 Task: For heading Calibri with Bold.  font size for heading24,  'Change the font style of data to'Bell MT.  and font size to 16,  Change the alignment of both headline & data to Align middle & Align Center.  In the sheet  EvaluationSalesBySKU
Action: Mouse moved to (23, 137)
Screenshot: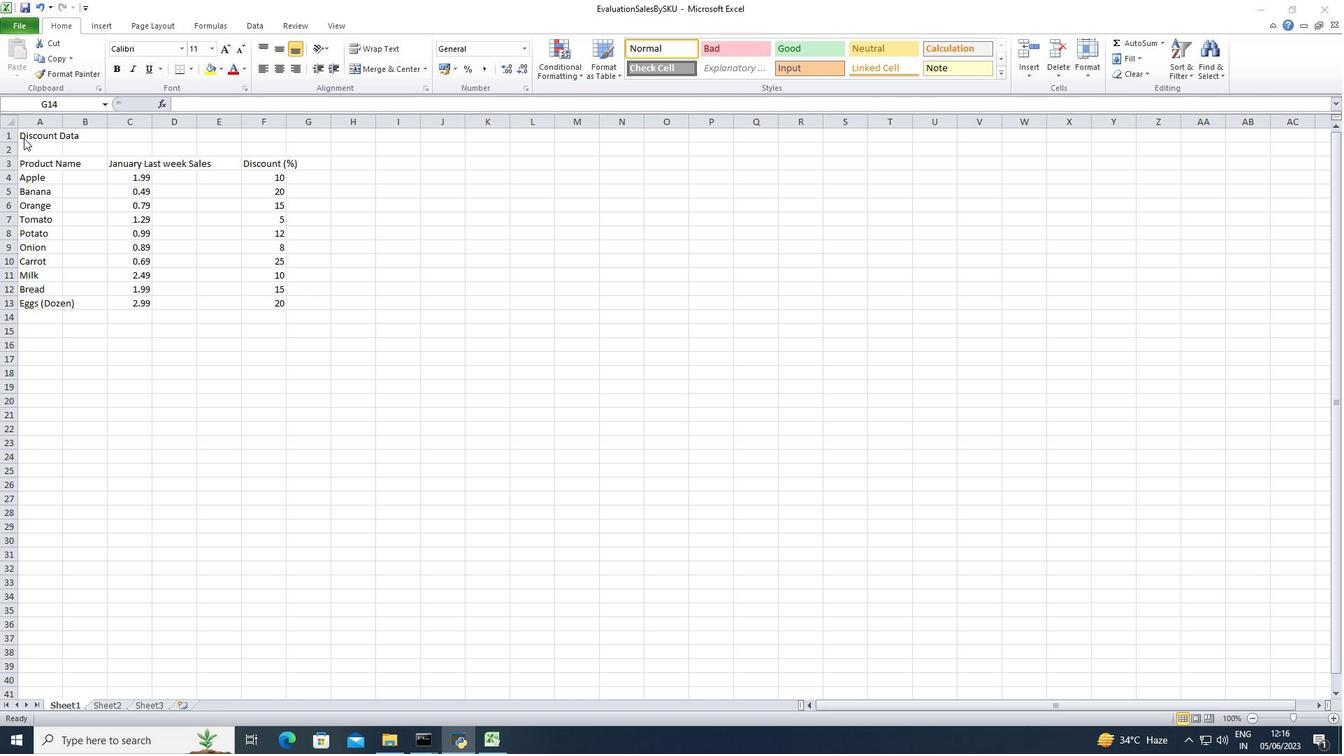 
Action: Mouse pressed left at (23, 137)
Screenshot: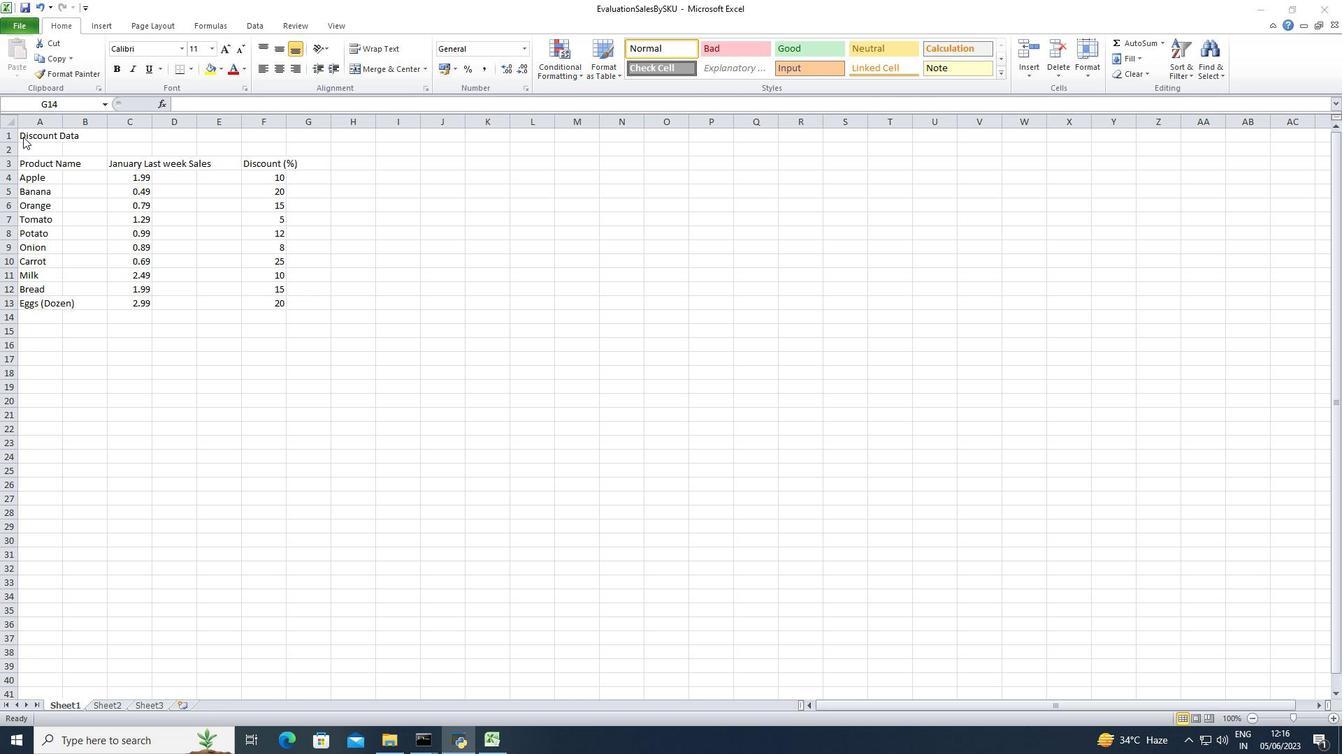 
Action: Mouse pressed left at (23, 137)
Screenshot: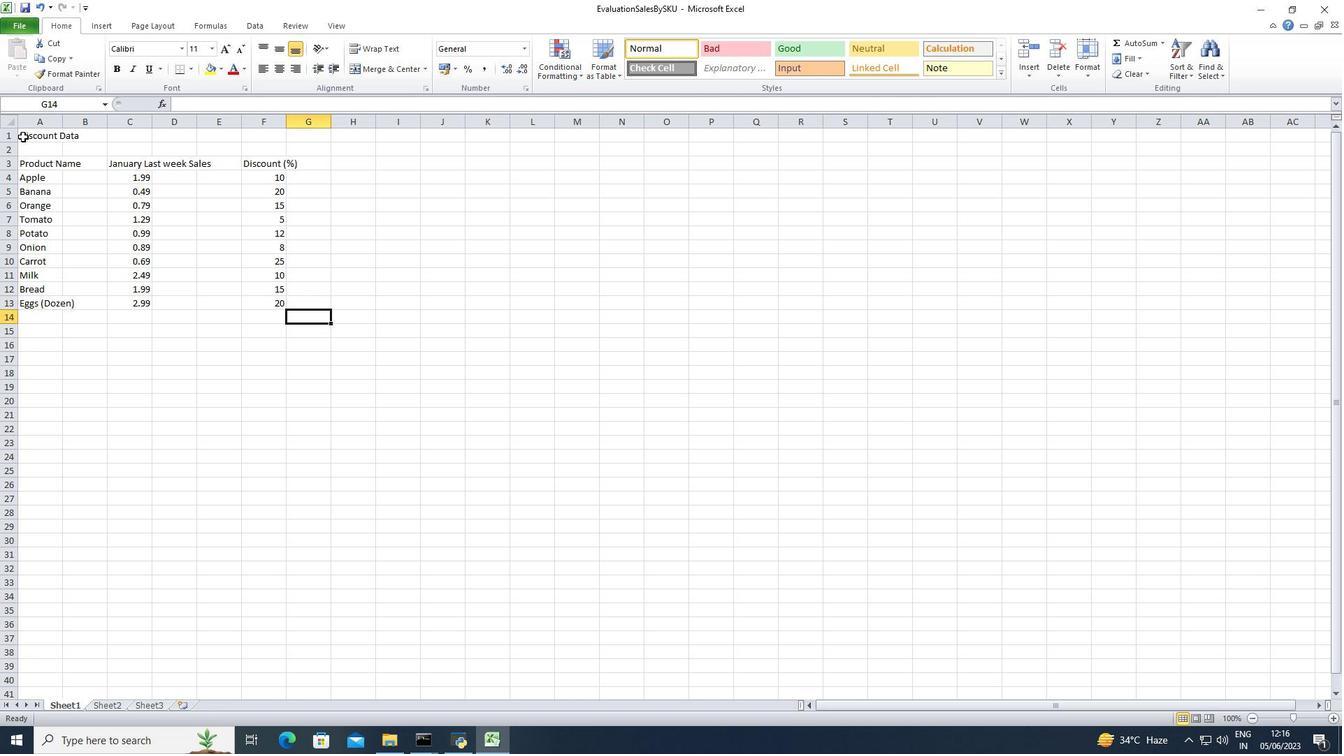 
Action: Mouse moved to (146, 49)
Screenshot: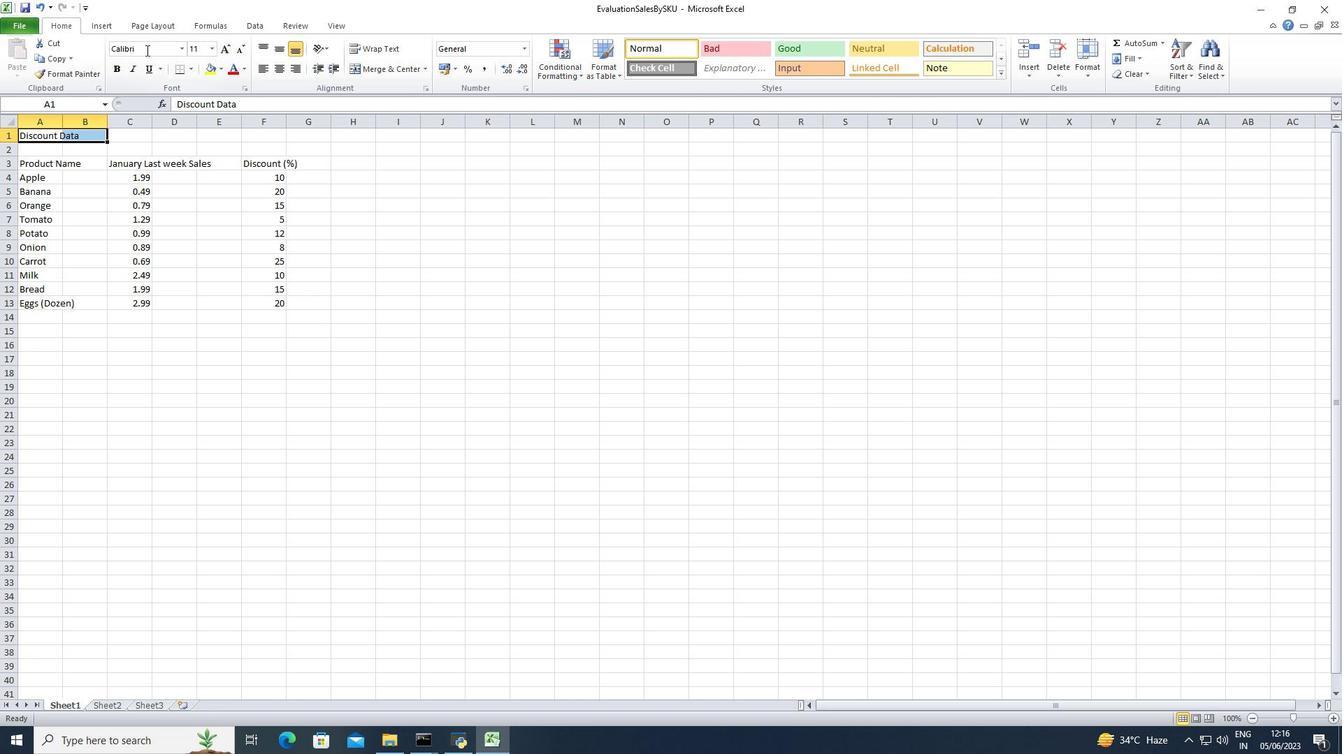 
Action: Mouse pressed left at (146, 49)
Screenshot: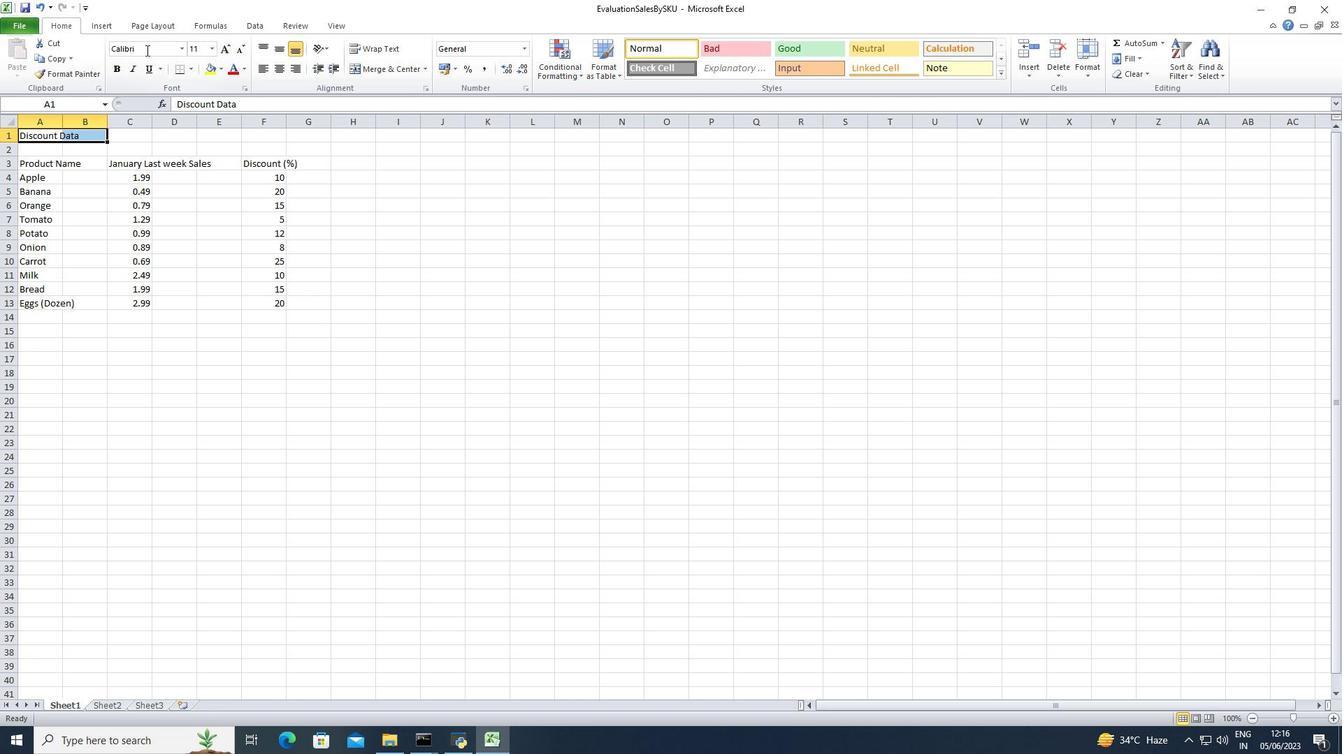 
Action: Key pressed <Key.enter>
Screenshot: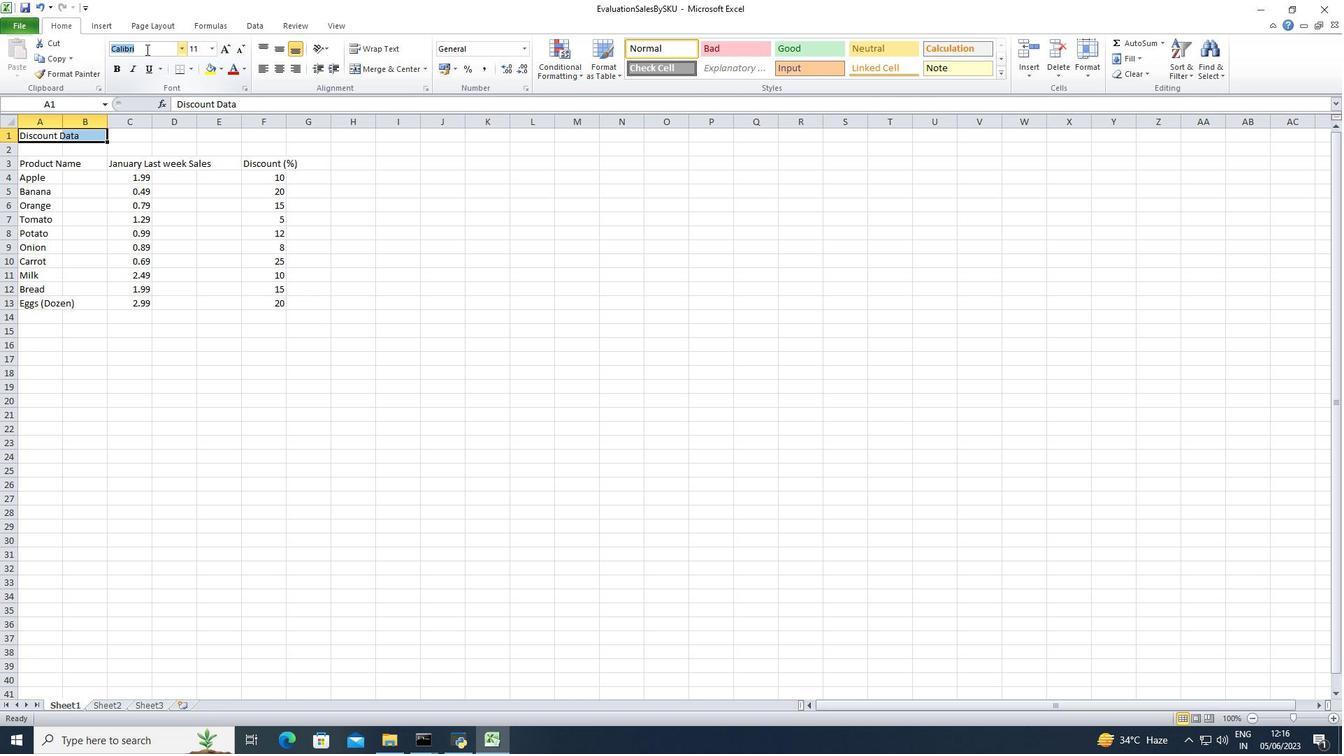 
Action: Mouse moved to (120, 67)
Screenshot: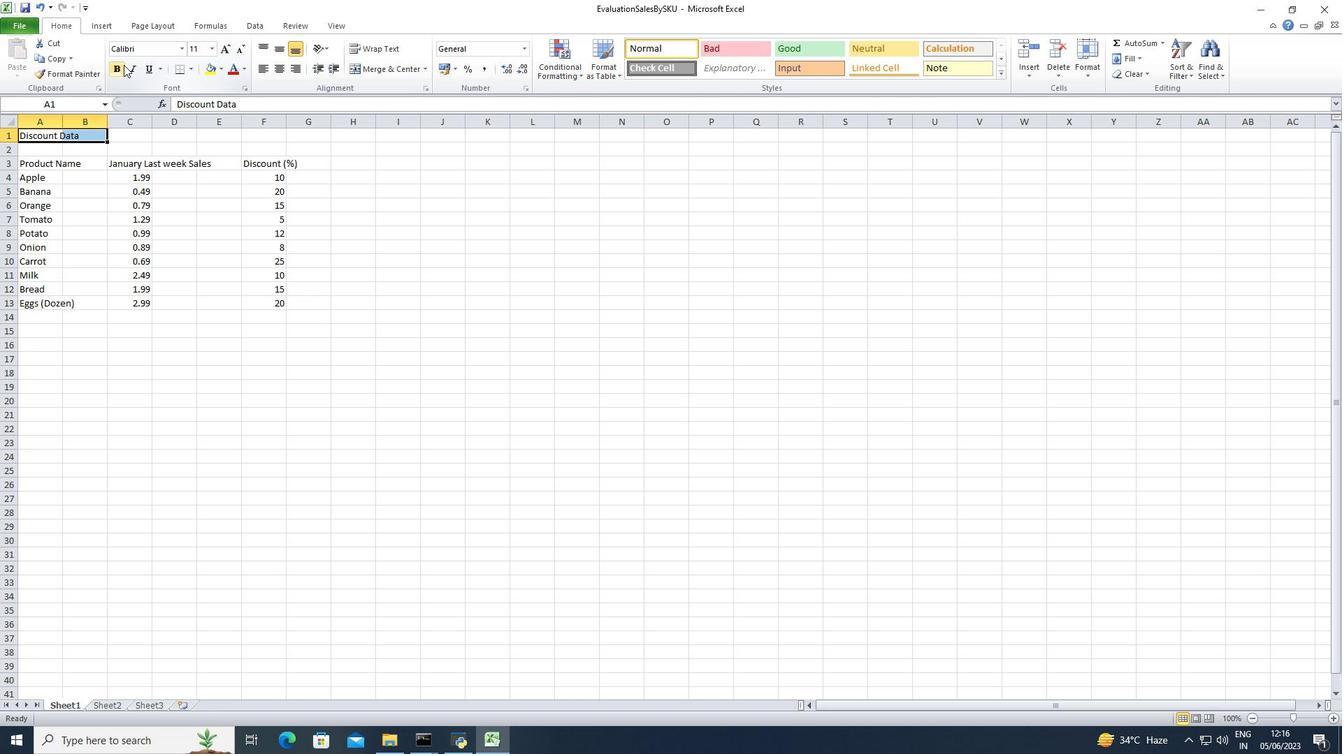 
Action: Mouse pressed left at (120, 67)
Screenshot: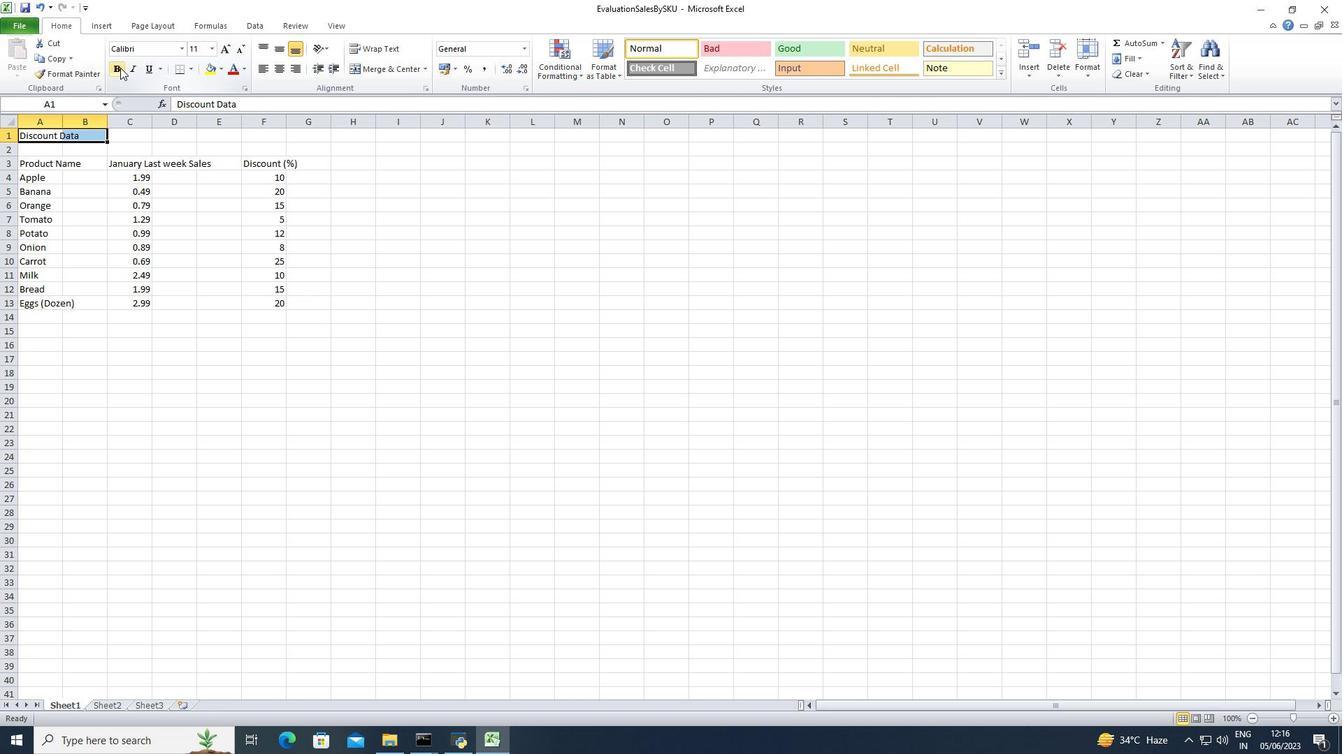 
Action: Mouse moved to (212, 47)
Screenshot: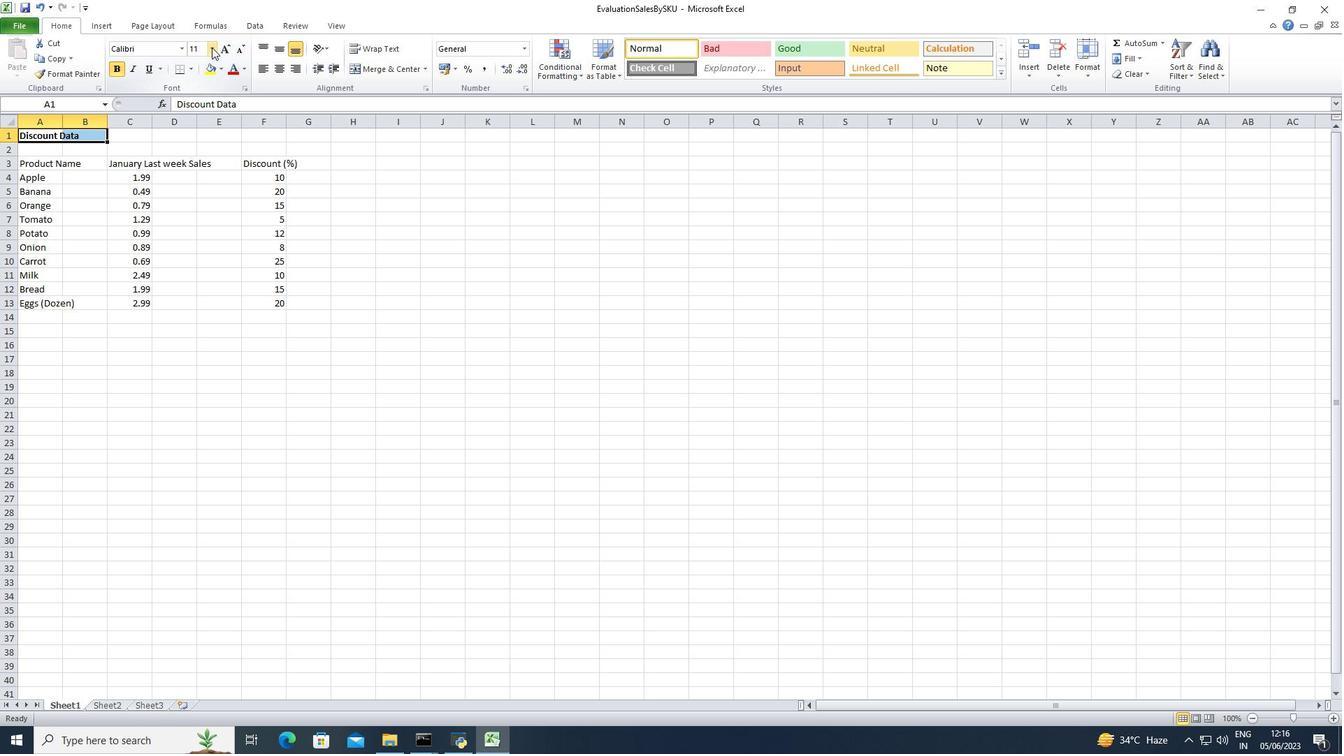 
Action: Mouse pressed left at (212, 47)
Screenshot: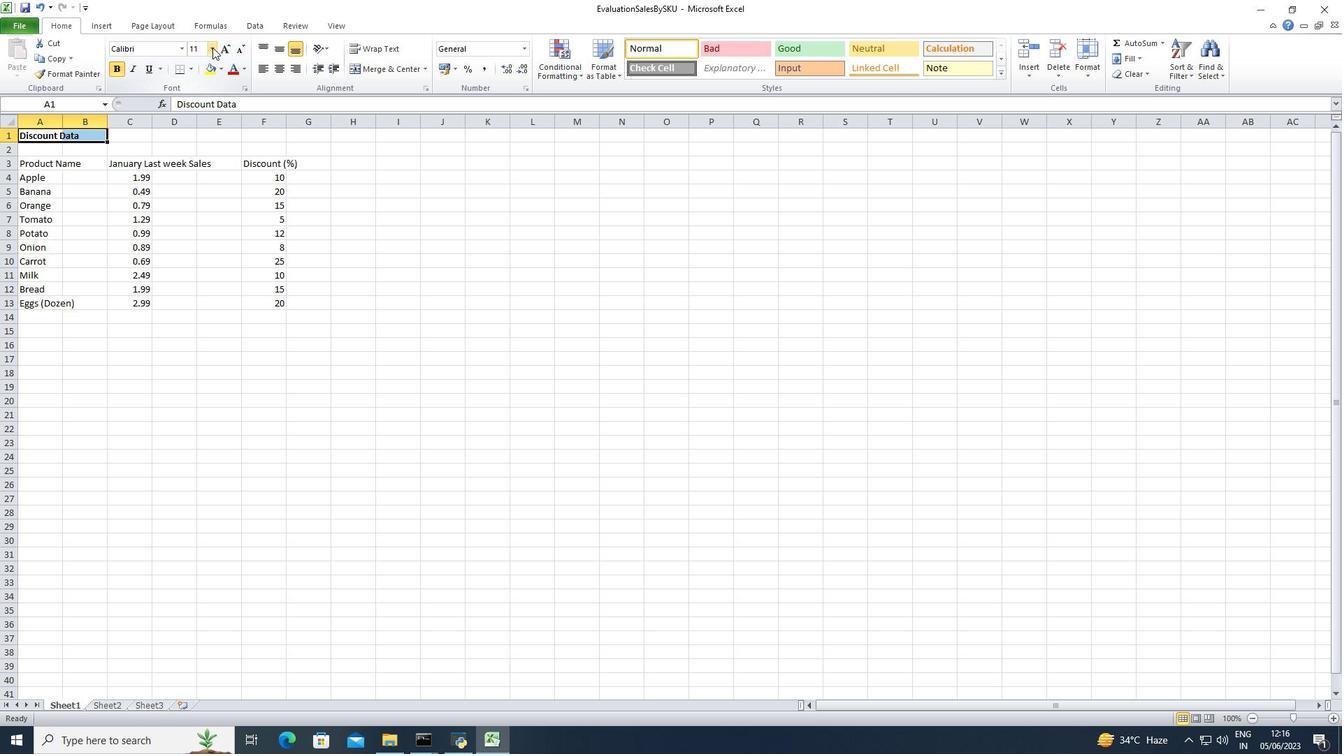 
Action: Mouse moved to (199, 181)
Screenshot: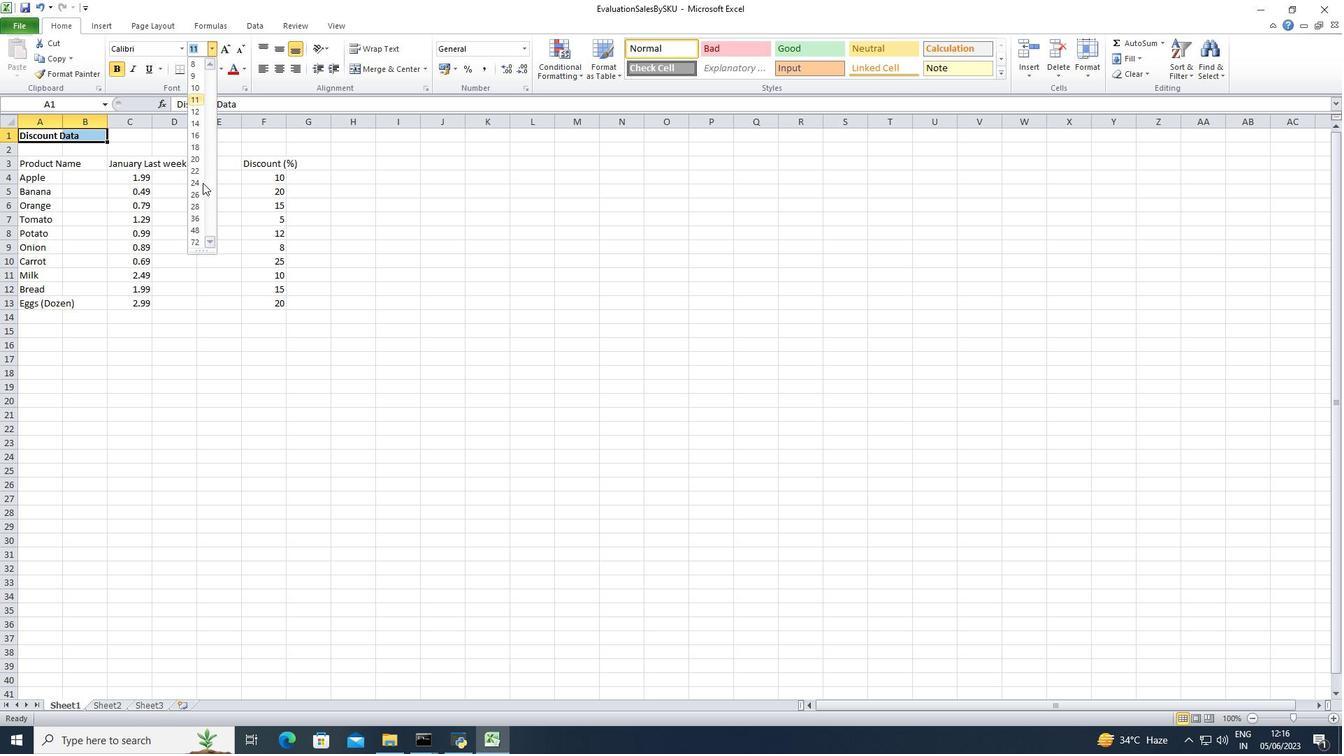 
Action: Mouse pressed left at (199, 181)
Screenshot: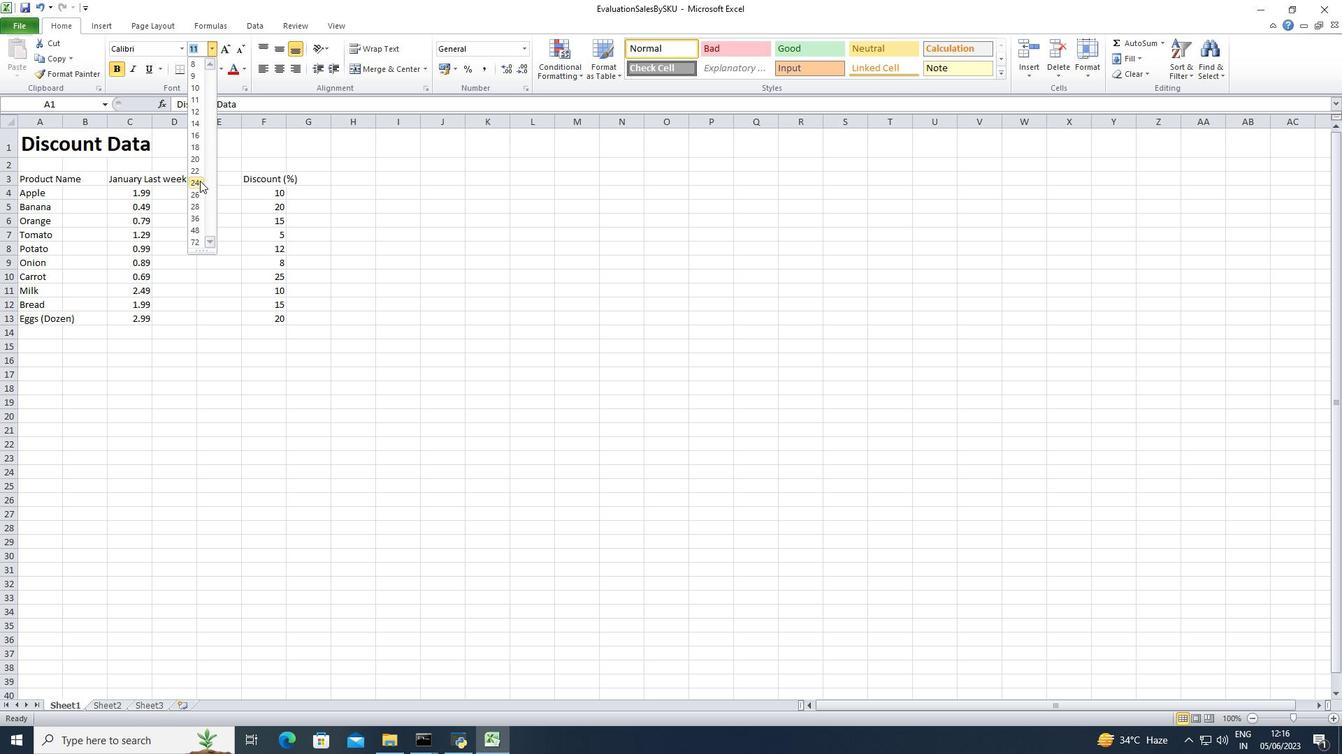 
Action: Mouse moved to (50, 185)
Screenshot: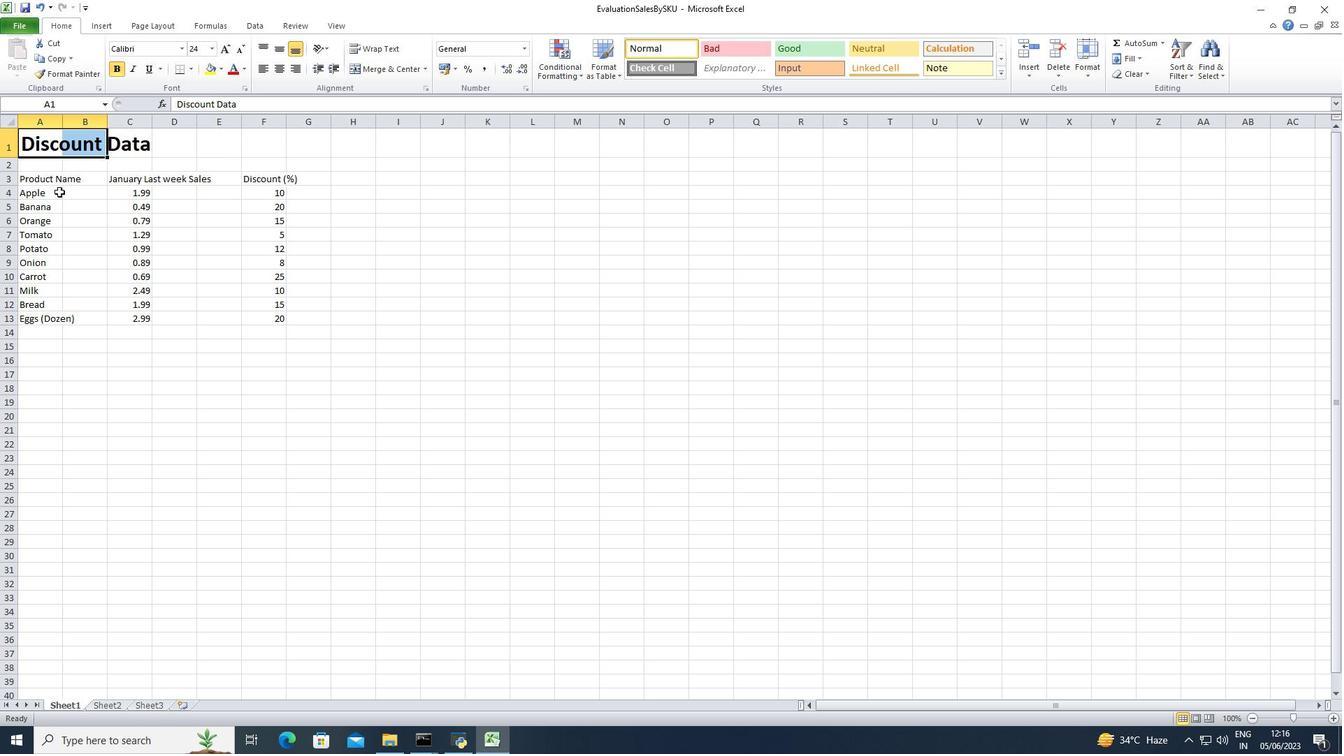 
Action: Mouse pressed left at (50, 185)
Screenshot: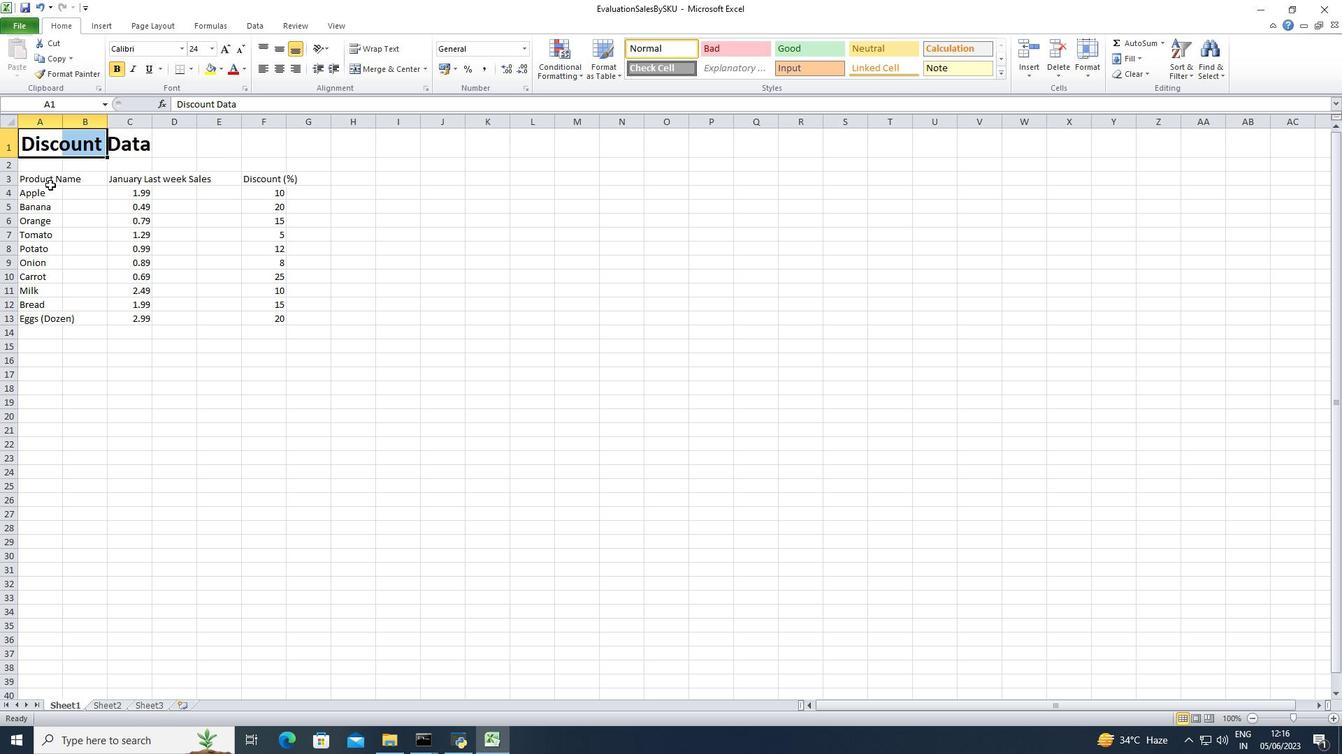 
Action: Mouse moved to (142, 49)
Screenshot: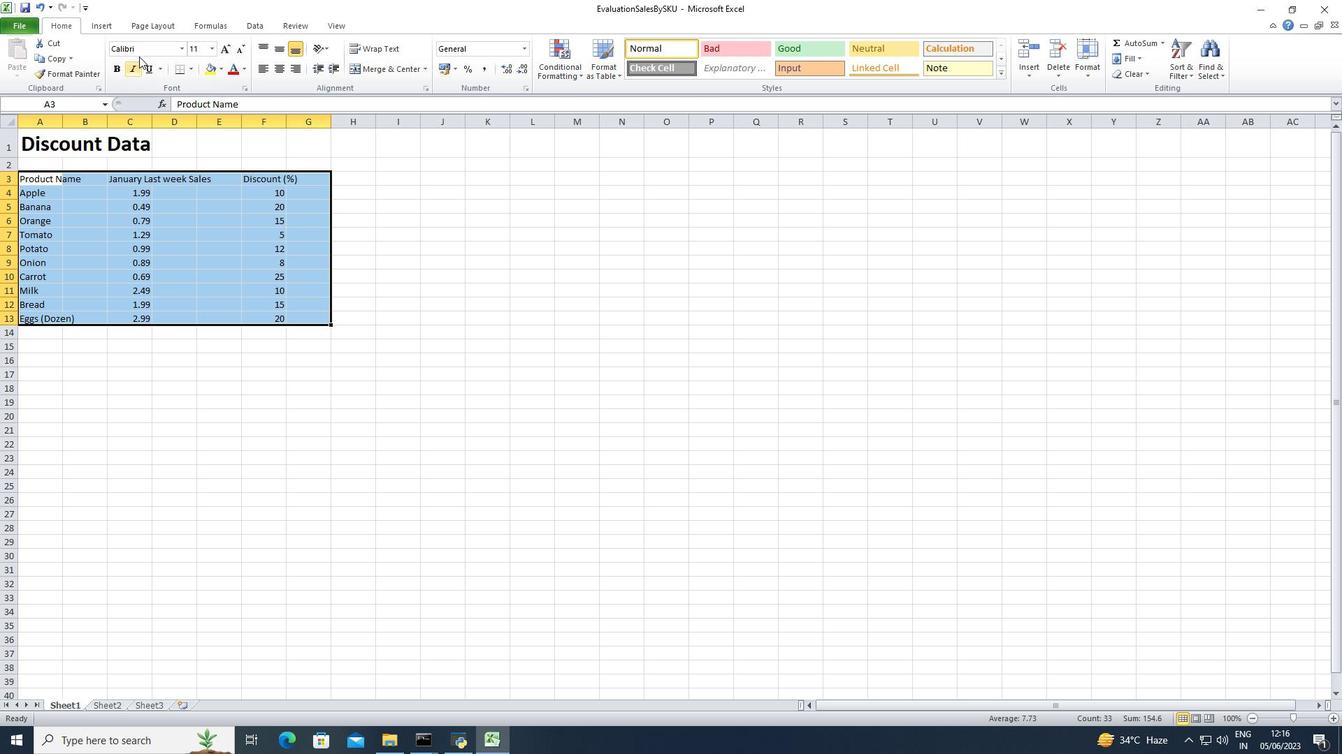 
Action: Mouse pressed left at (142, 49)
Screenshot: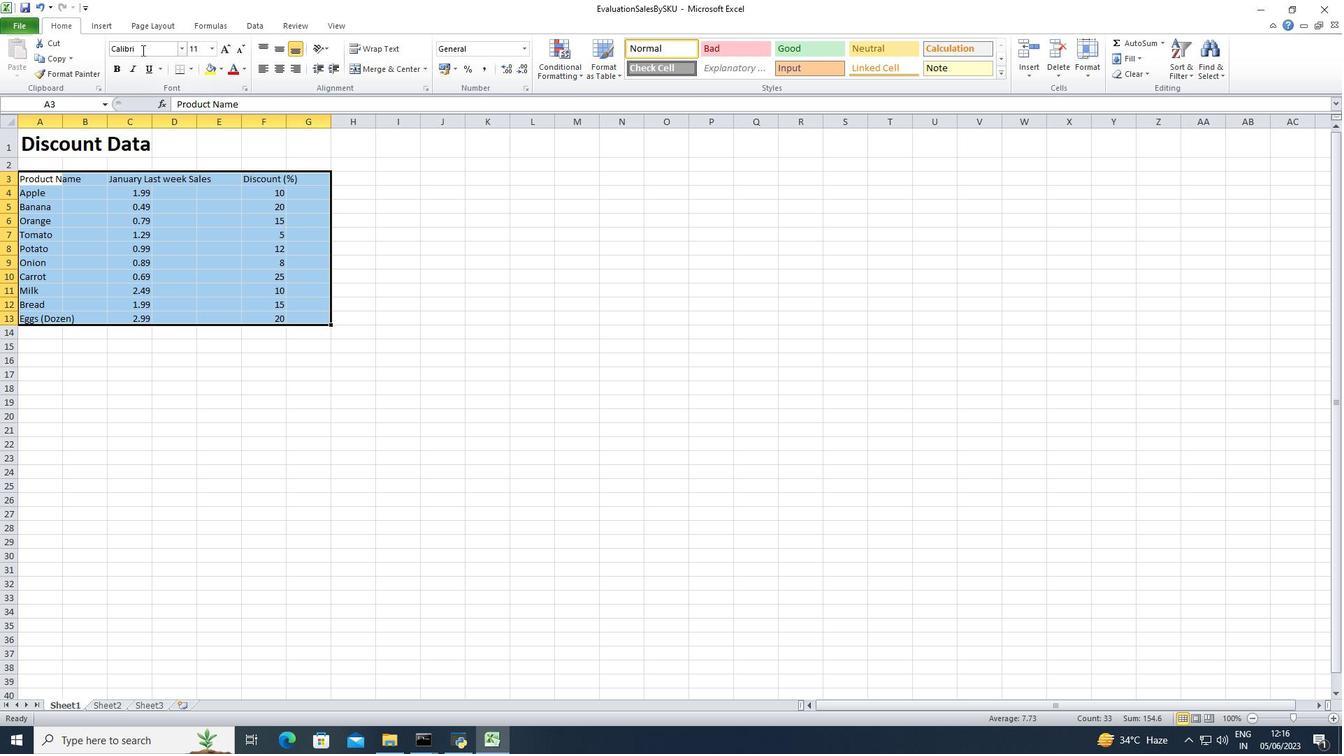 
Action: Key pressed <Key.shift>Bell<Key.space><Key.shift><Key.shift><Key.shift><Key.shift><Key.shift><Key.shift><Key.shift><Key.shift><Key.shift><Key.shift><Key.shift>MT<Key.enter>
Screenshot: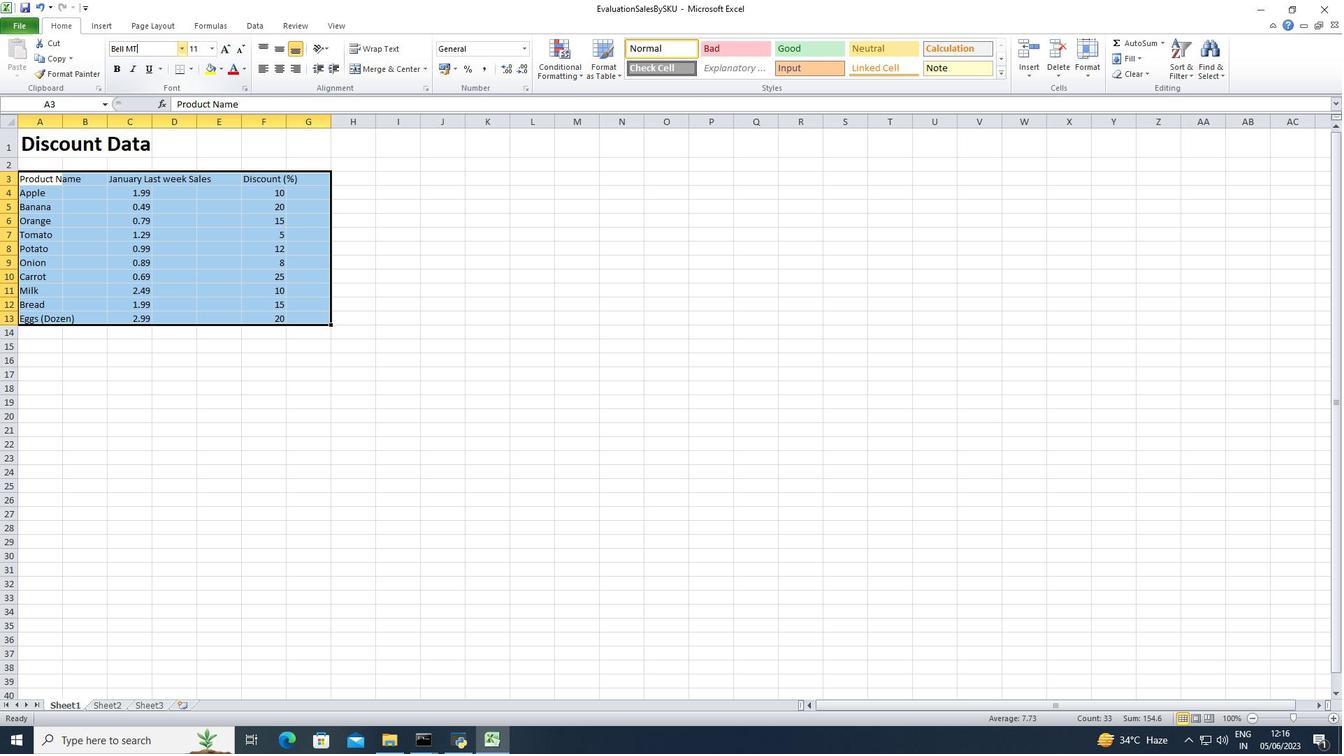 
Action: Mouse moved to (216, 46)
Screenshot: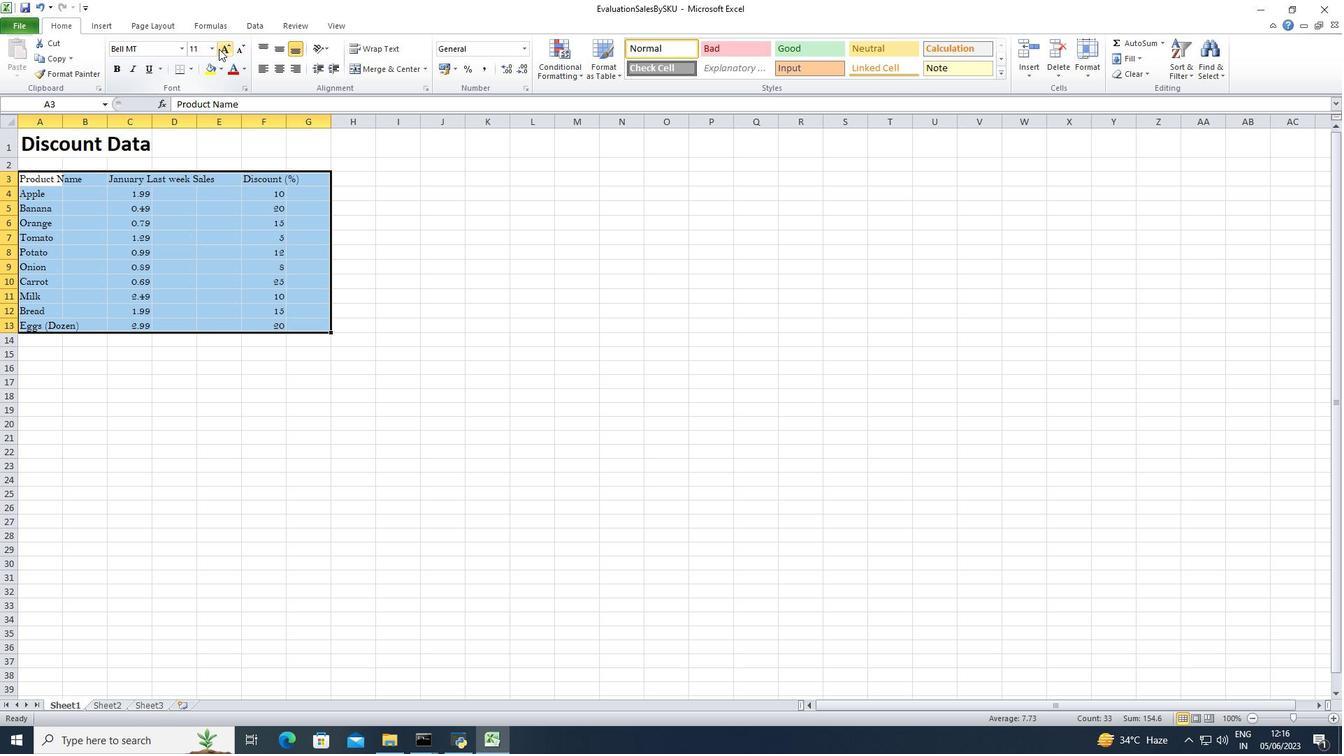 
Action: Mouse pressed left at (216, 46)
Screenshot: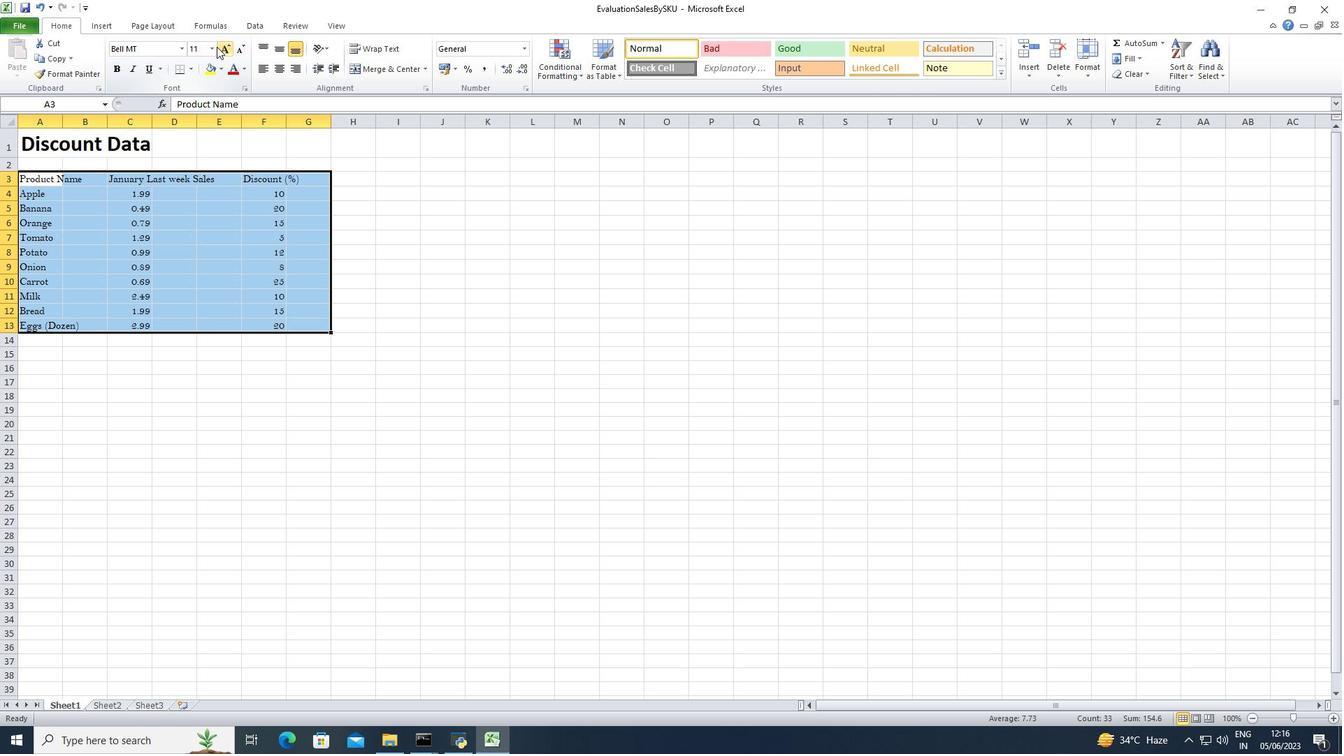 
Action: Mouse moved to (200, 130)
Screenshot: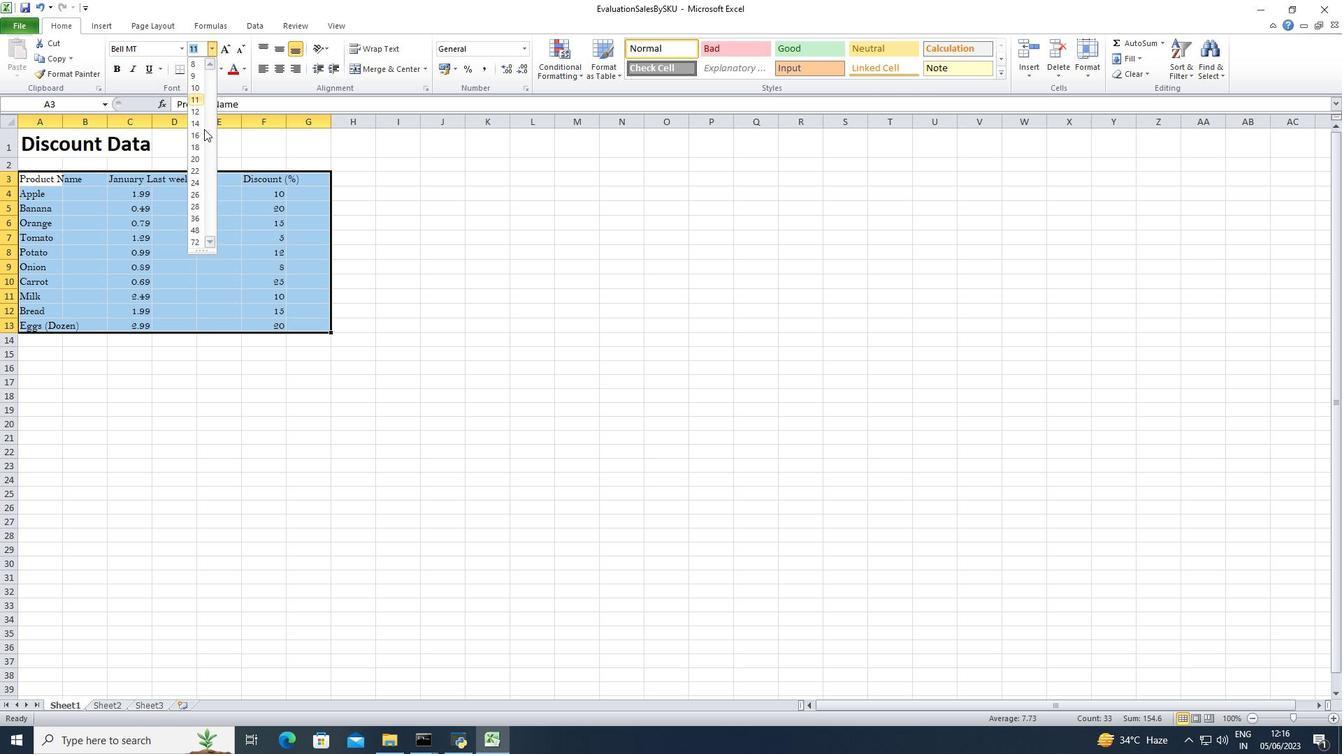 
Action: Mouse pressed left at (200, 130)
Screenshot: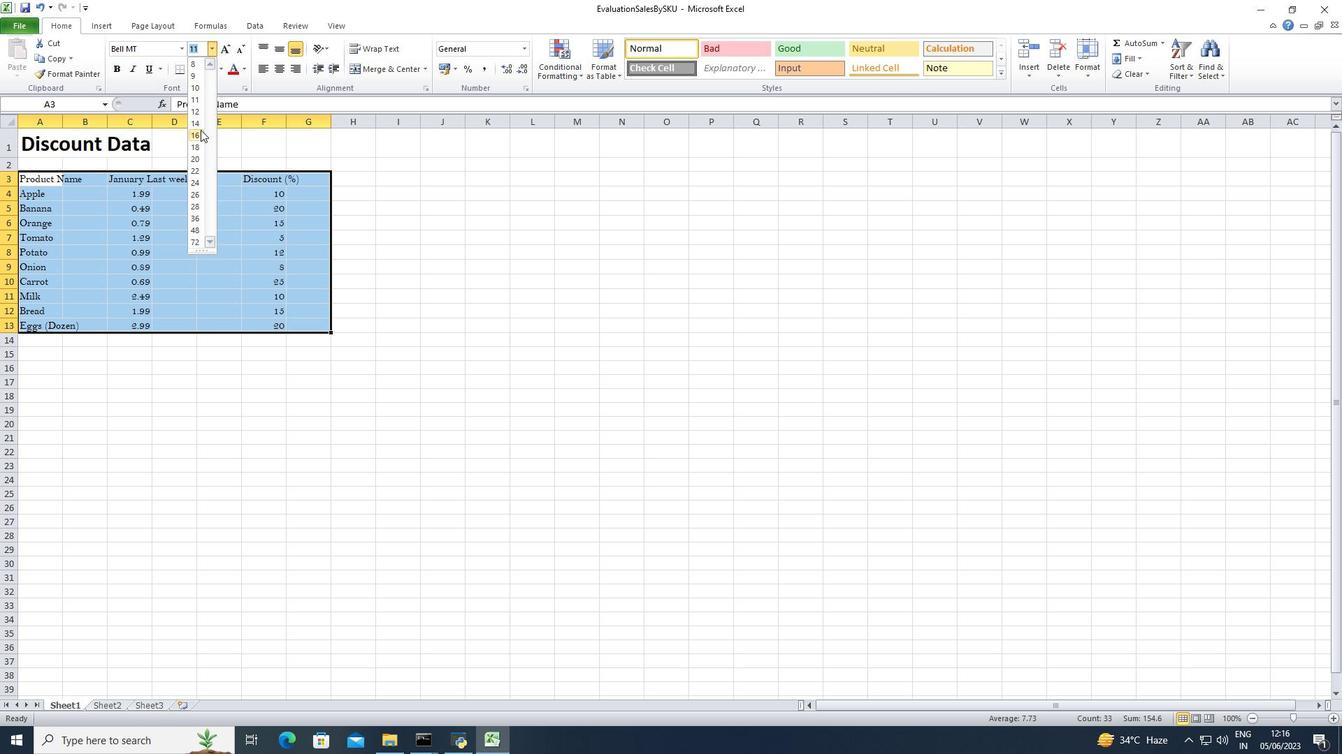 
Action: Mouse moved to (62, 124)
Screenshot: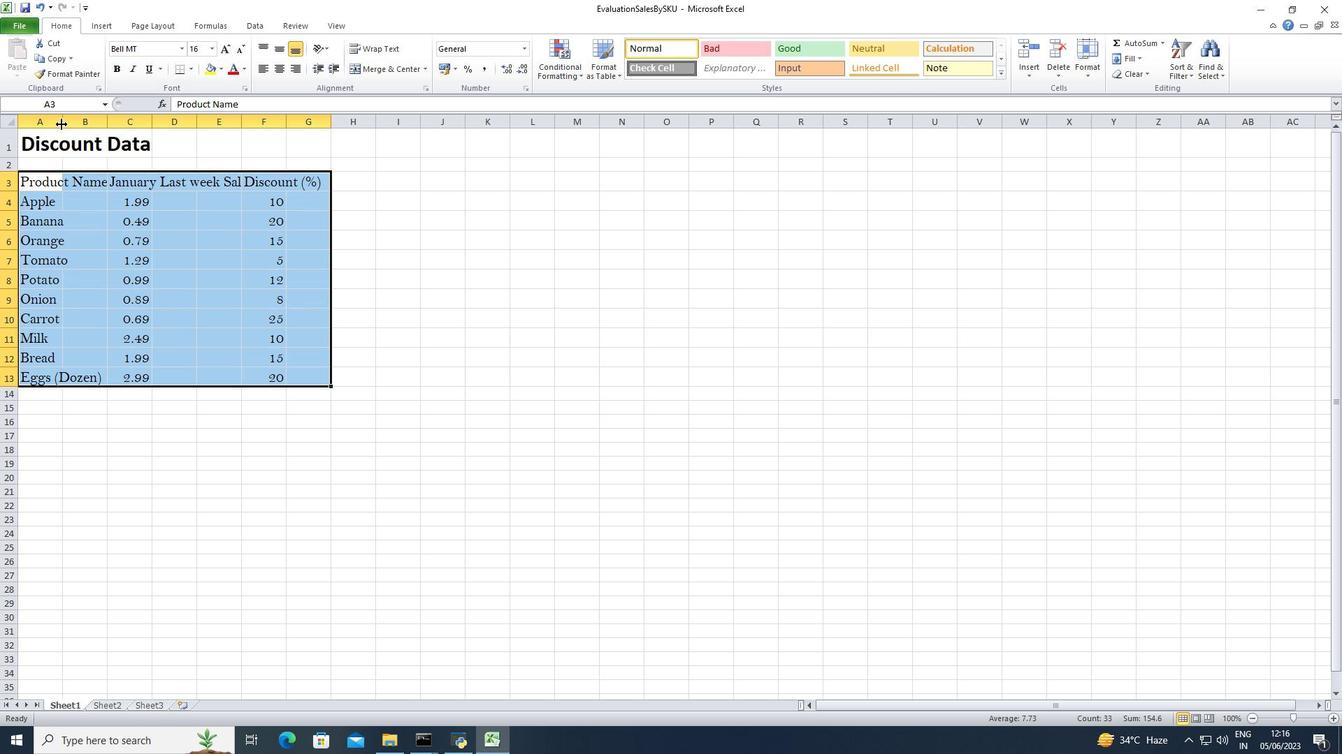 
Action: Mouse pressed left at (62, 124)
Screenshot: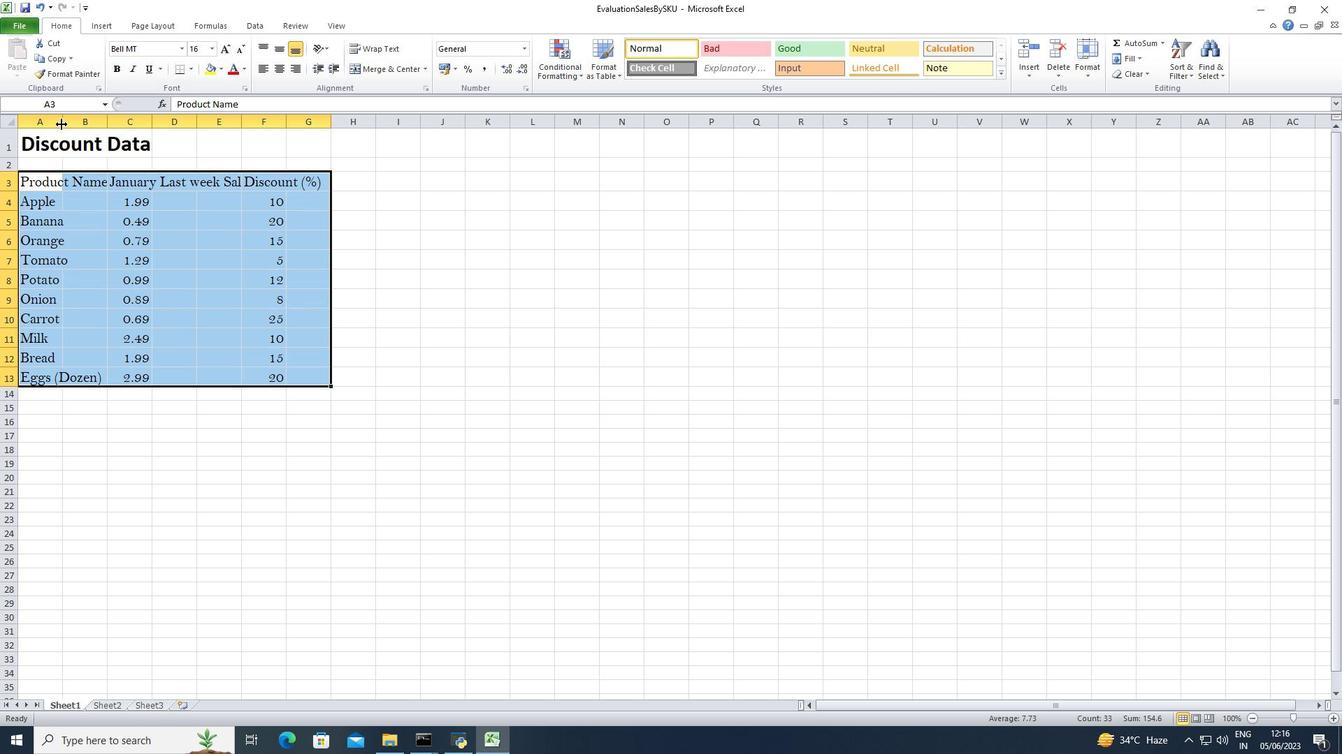 
Action: Mouse moved to (277, 69)
Screenshot: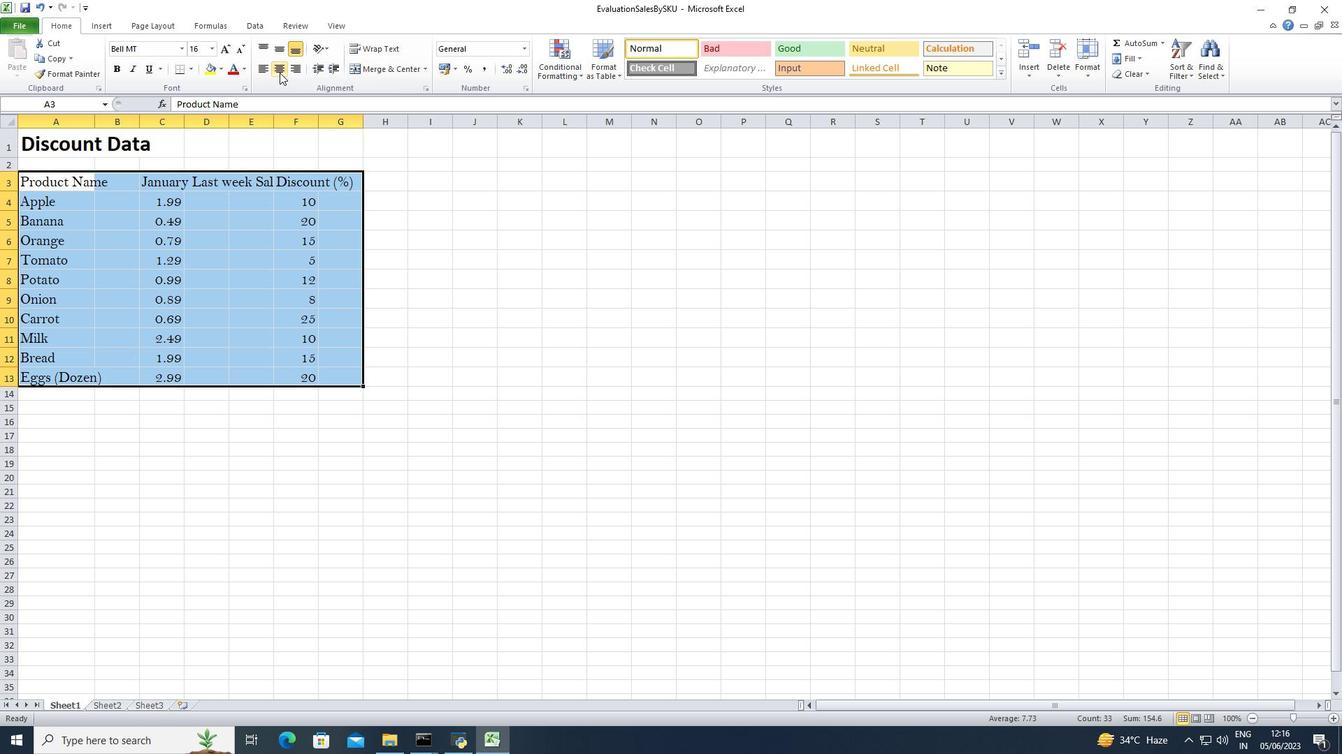 
Action: Mouse pressed left at (277, 69)
Screenshot: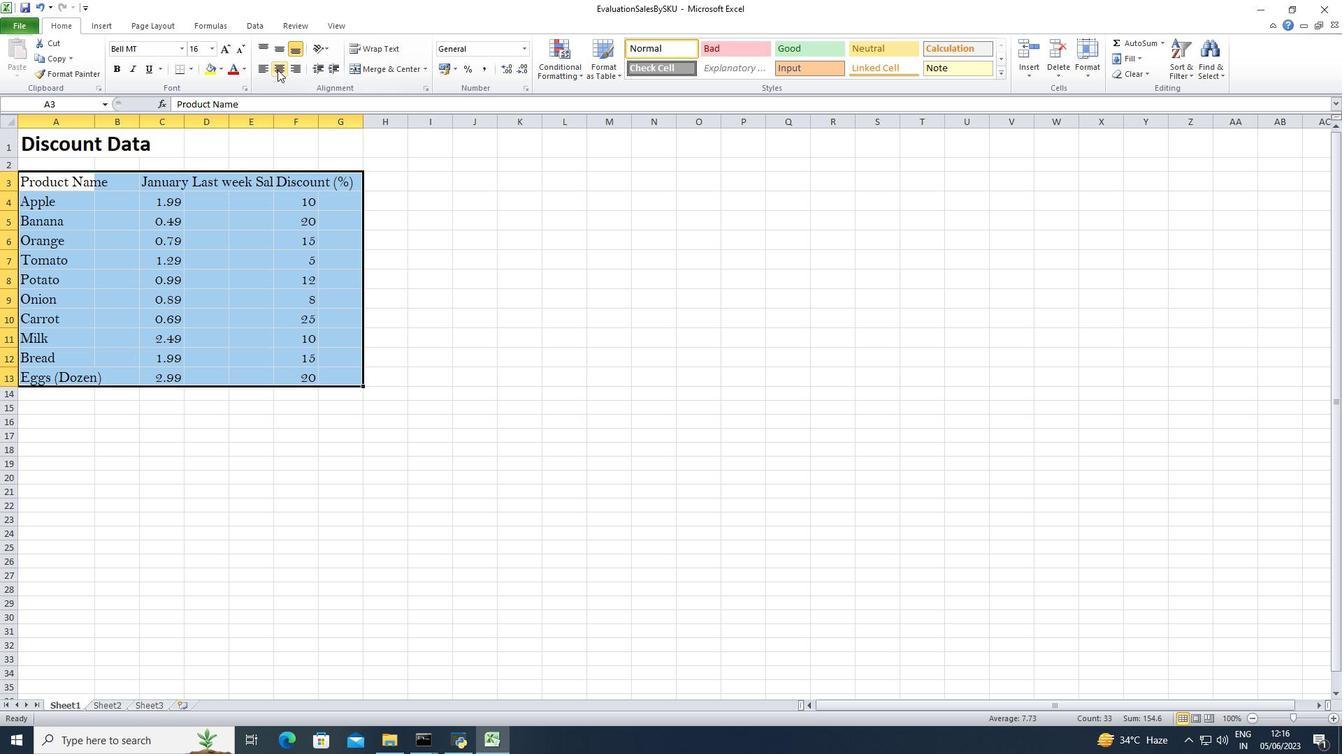 
Action: Mouse moved to (94, 121)
Screenshot: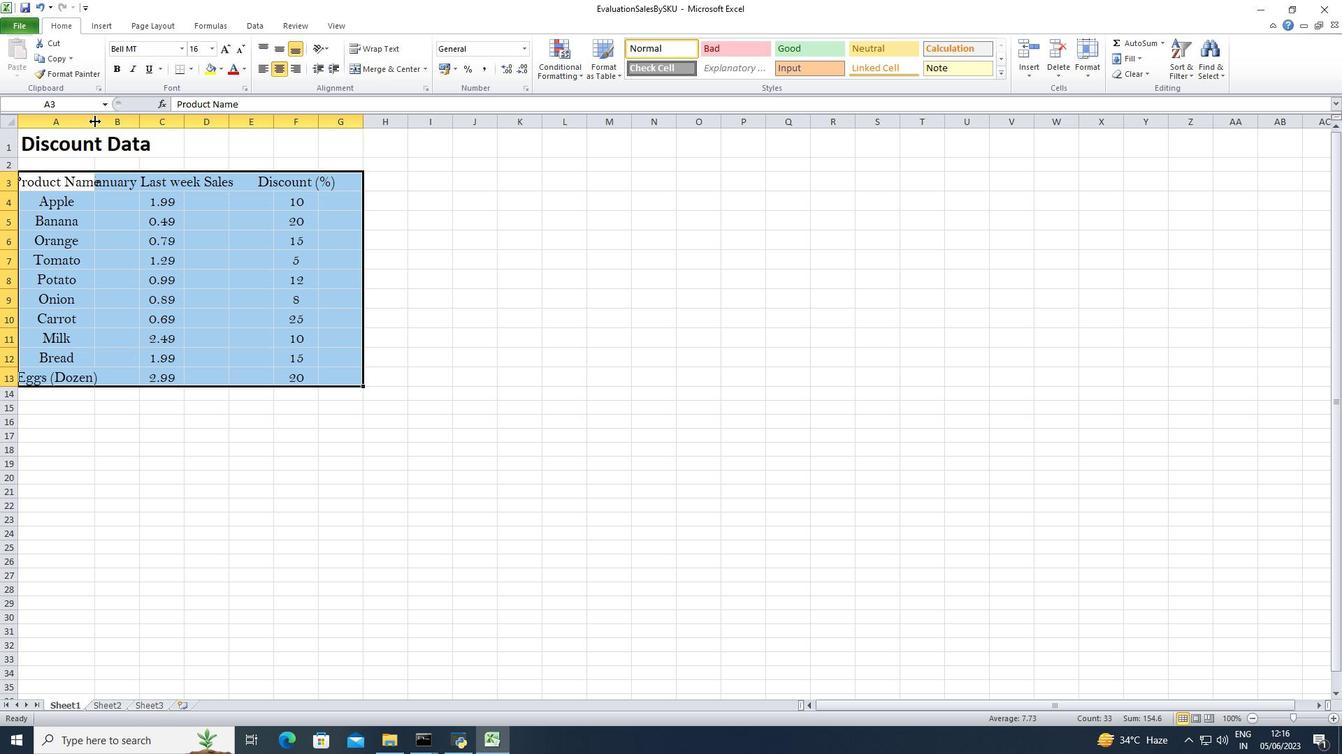
Action: Mouse pressed left at (94, 121)
Screenshot: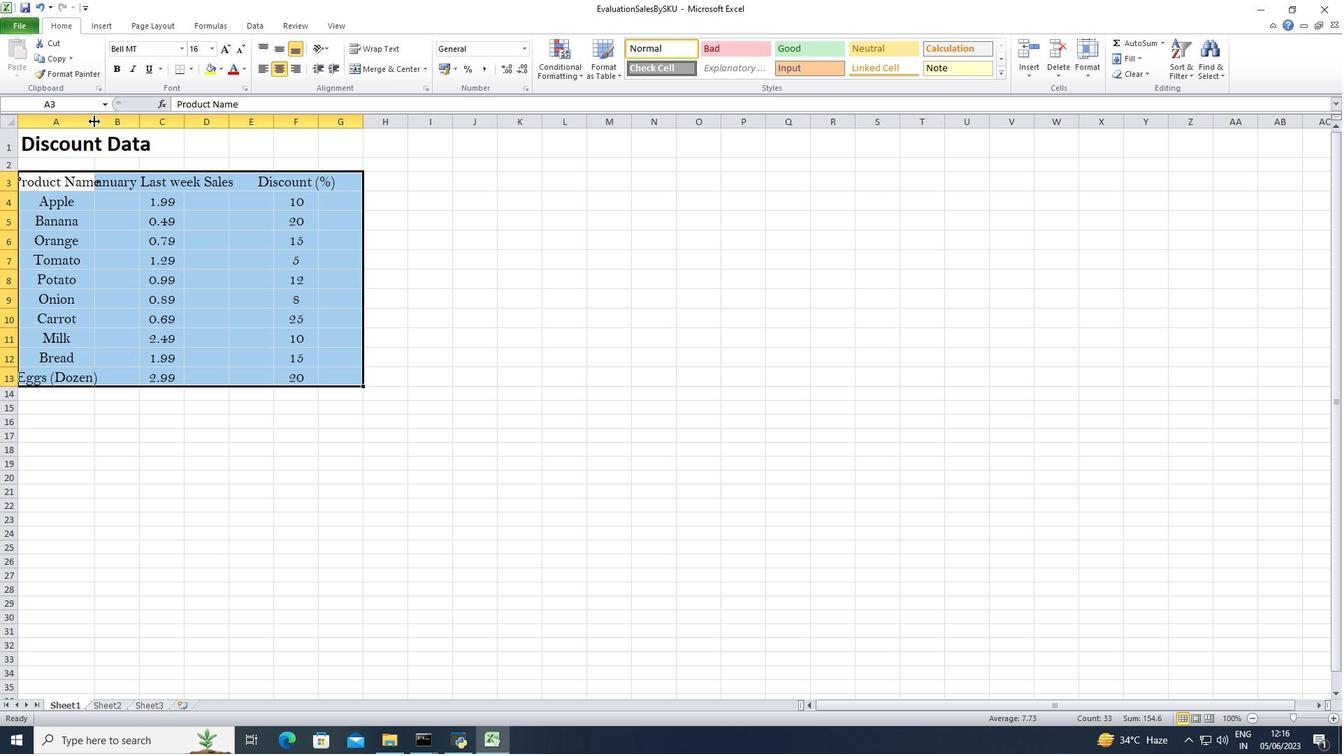 
Action: Mouse moved to (37, 146)
Screenshot: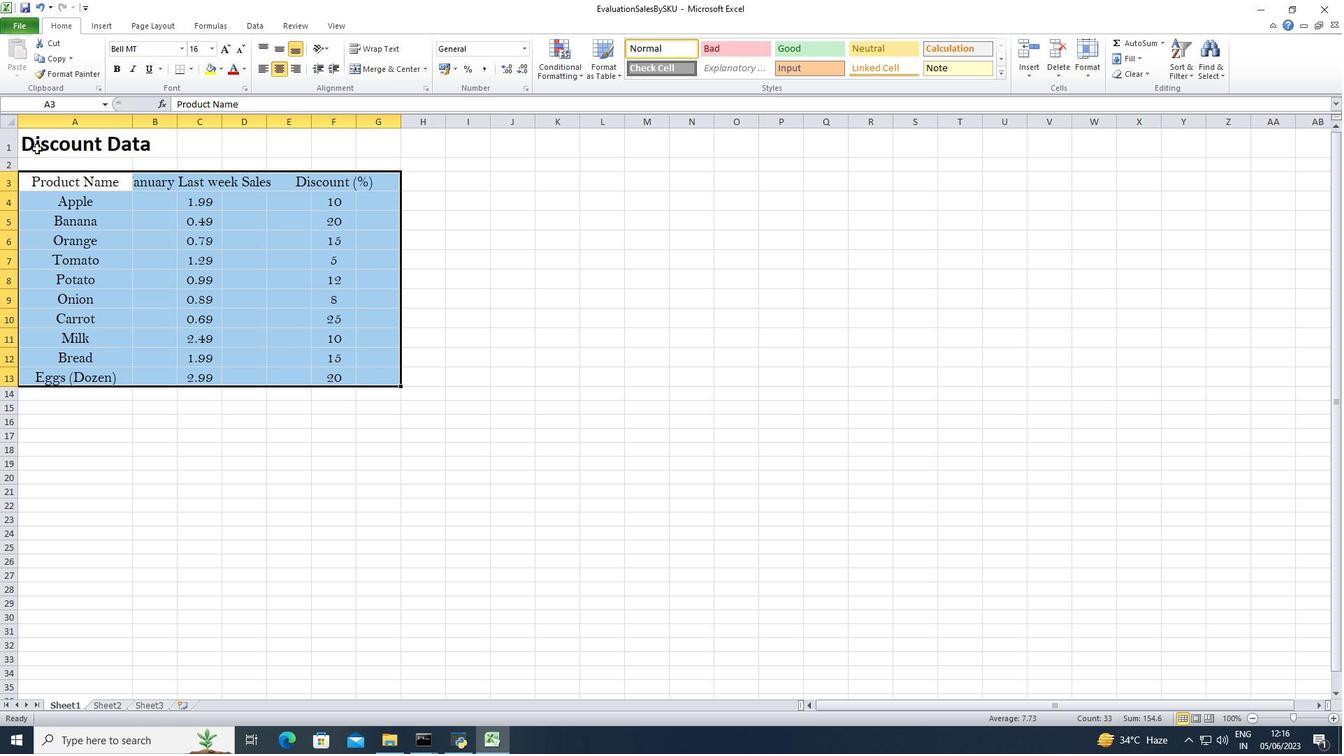 
Action: Mouse pressed left at (37, 146)
Screenshot: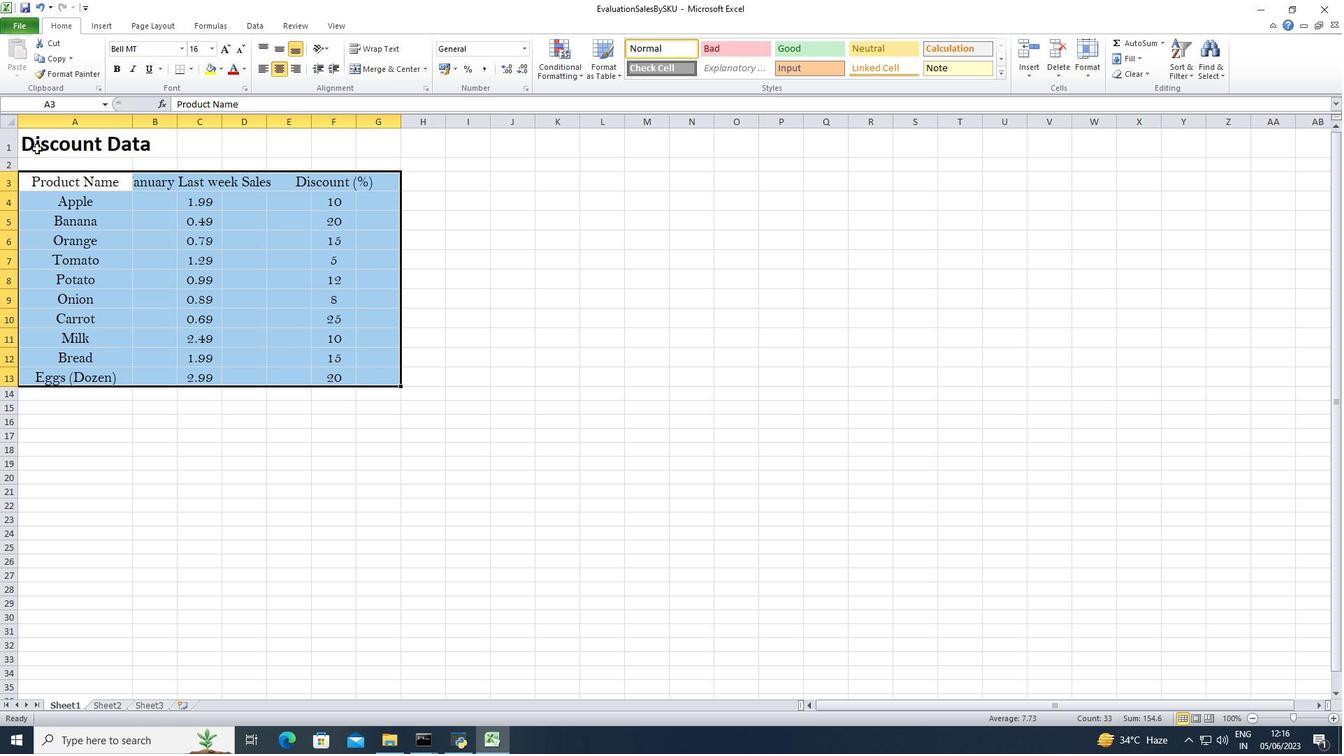 
Action: Mouse moved to (277, 69)
Screenshot: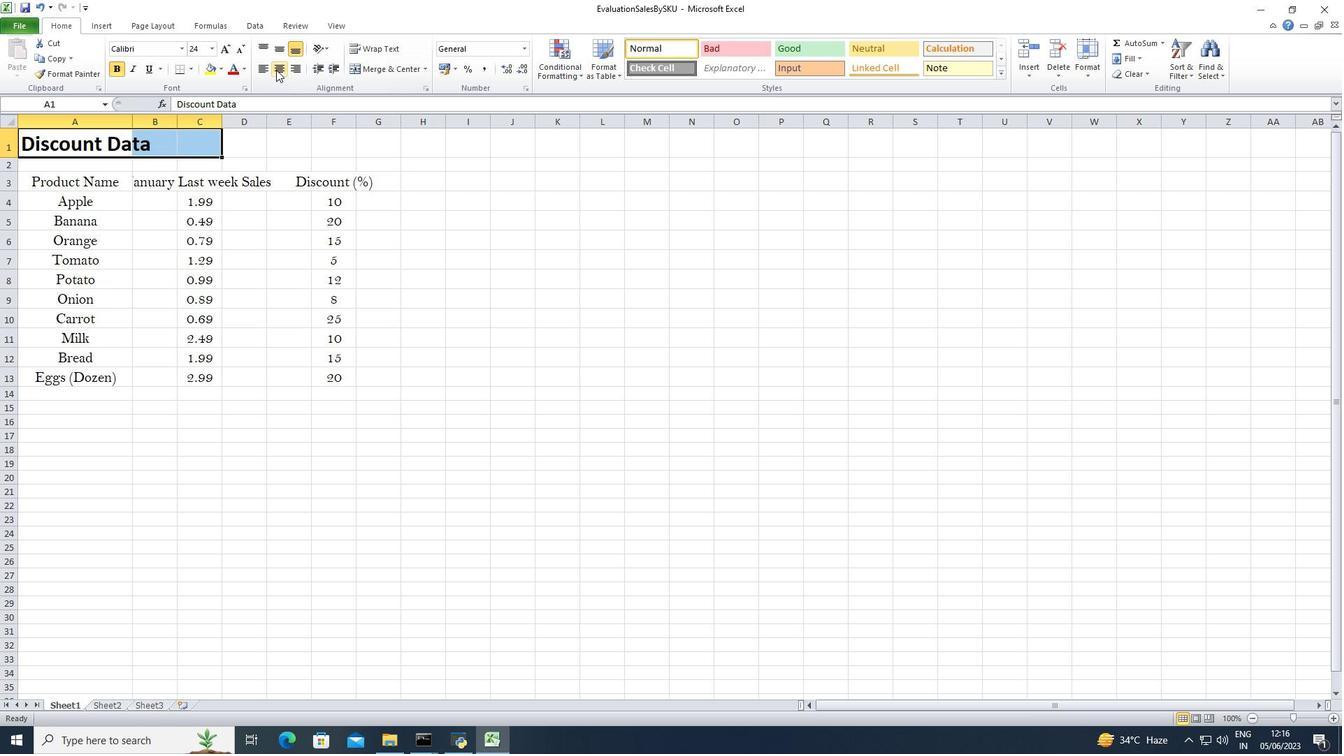 
Action: Mouse pressed left at (277, 69)
Screenshot: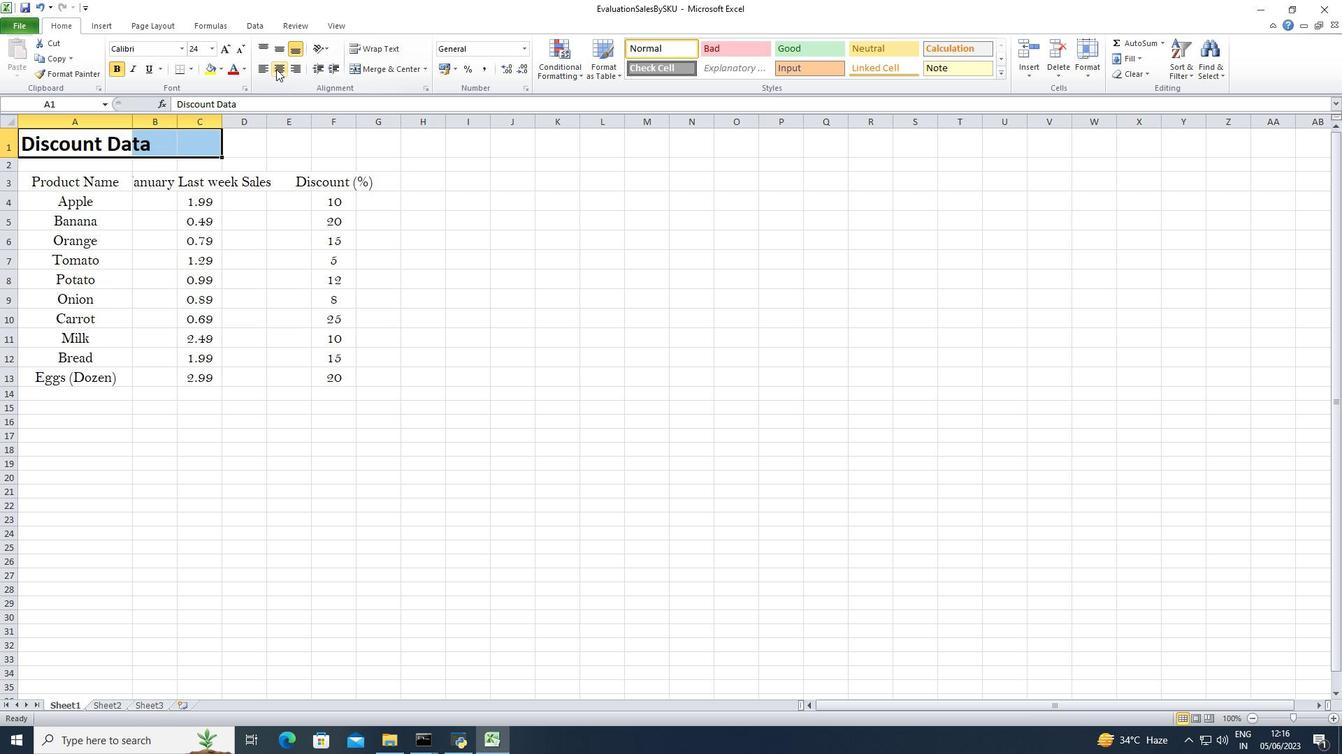 
Action: Mouse moved to (132, 118)
Screenshot: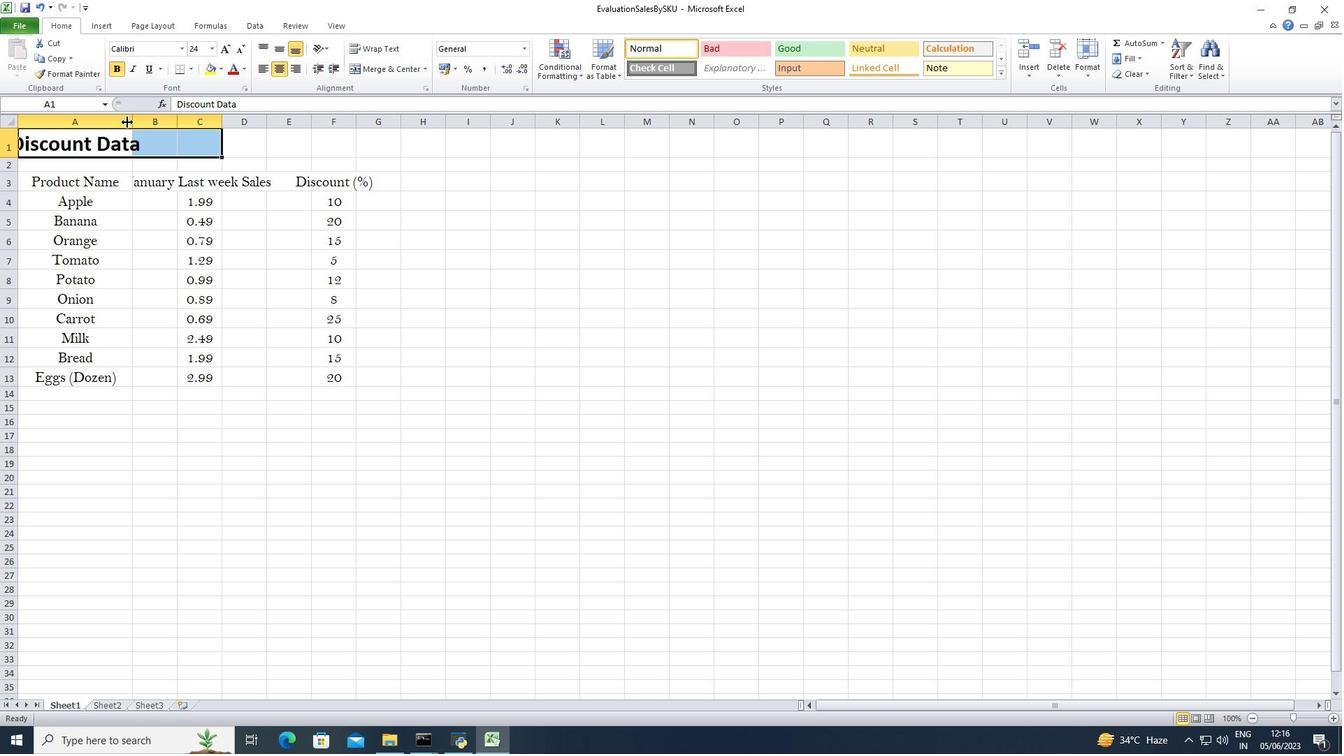 
Action: Mouse pressed left at (132, 118)
Screenshot: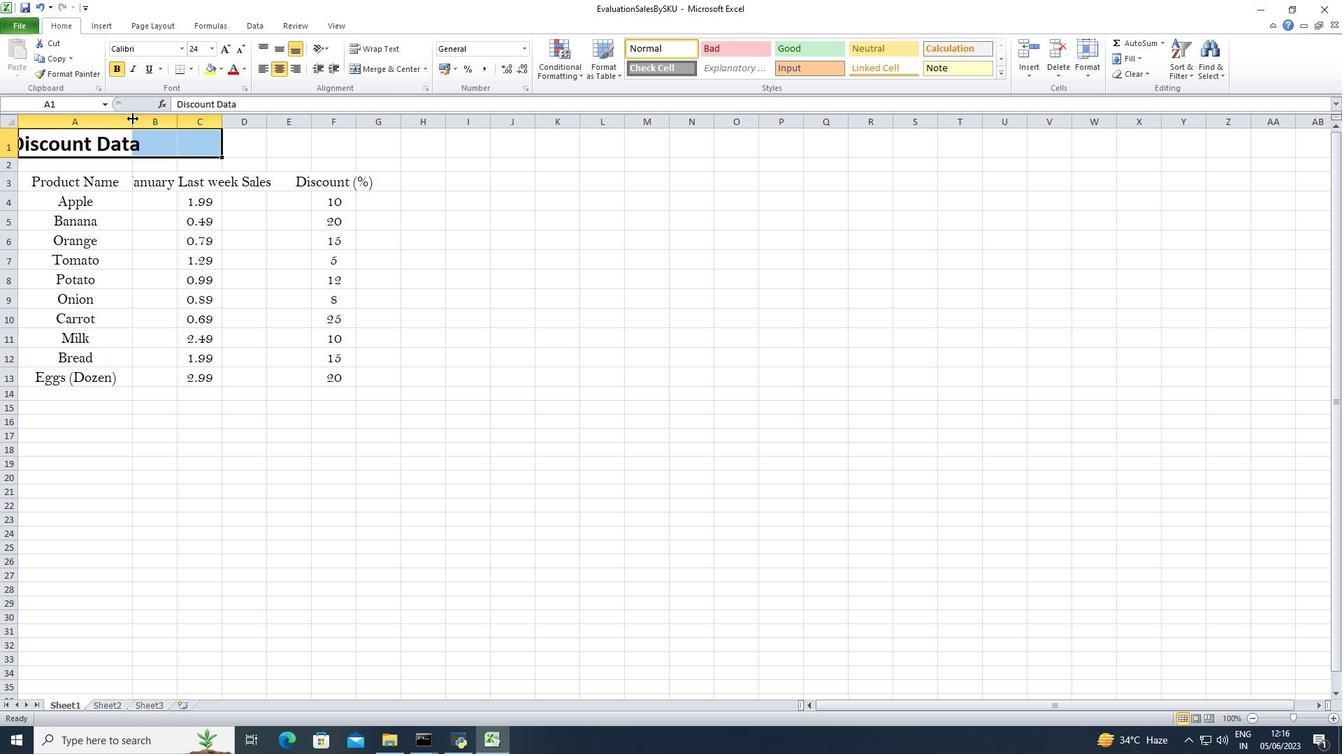 
Action: Mouse moved to (555, 174)
Screenshot: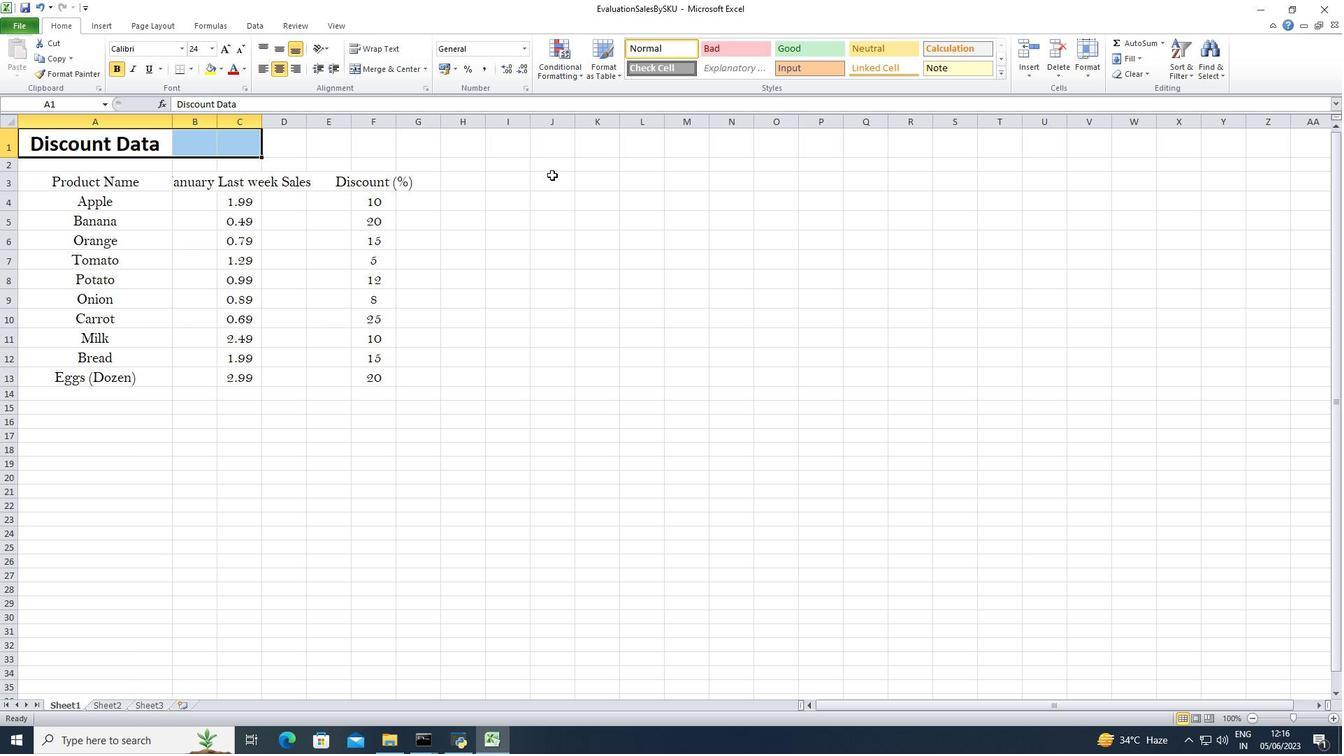 
Action: Mouse pressed left at (555, 174)
Screenshot: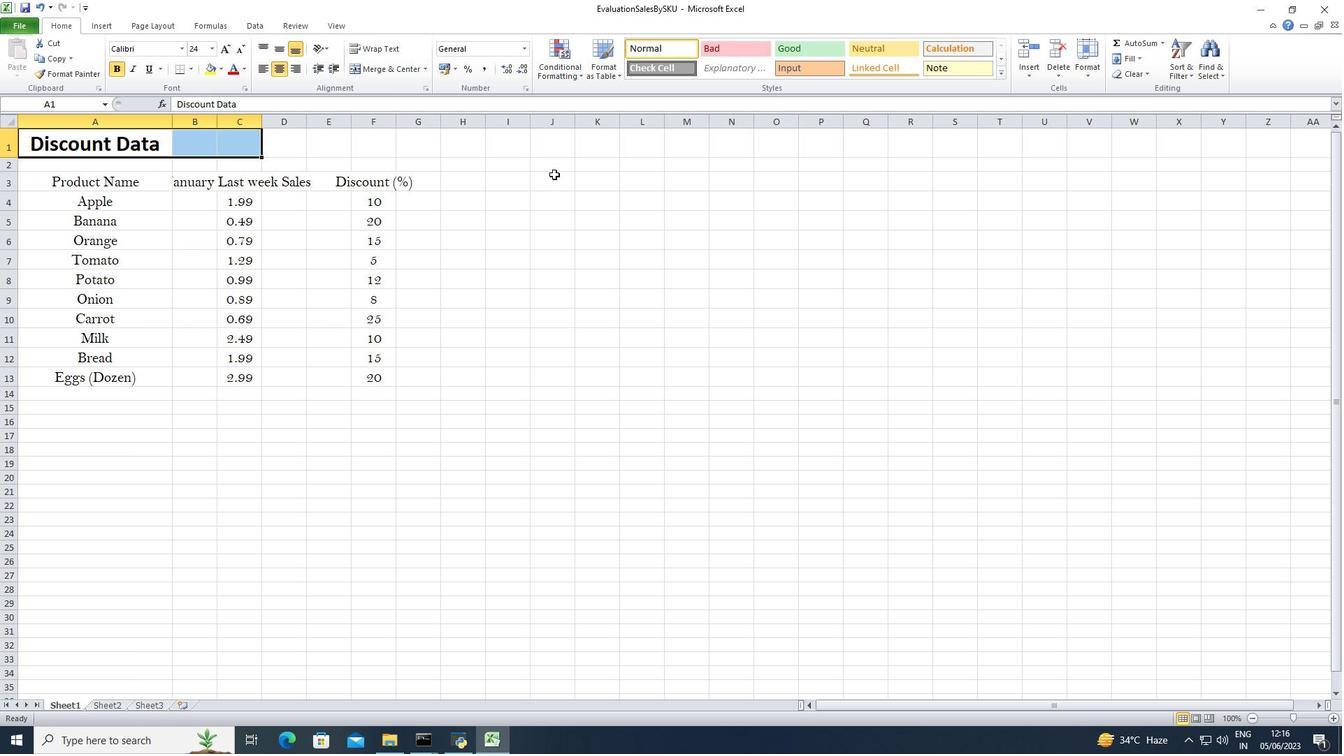 
